 Task: Create a task  Add support for push notifications to the mobile app , assign it to team member softage.9@softage.net in the project TowardForge and update the status of the task to  On Track  , set the priority of the task to Low.
Action: Mouse moved to (59, 358)
Screenshot: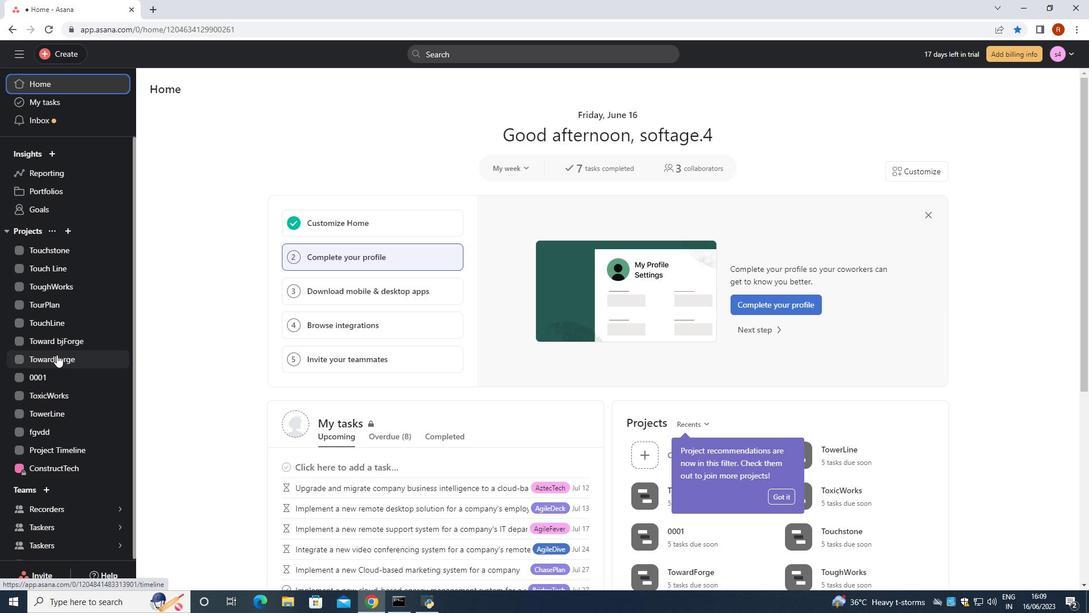 
Action: Mouse pressed left at (59, 358)
Screenshot: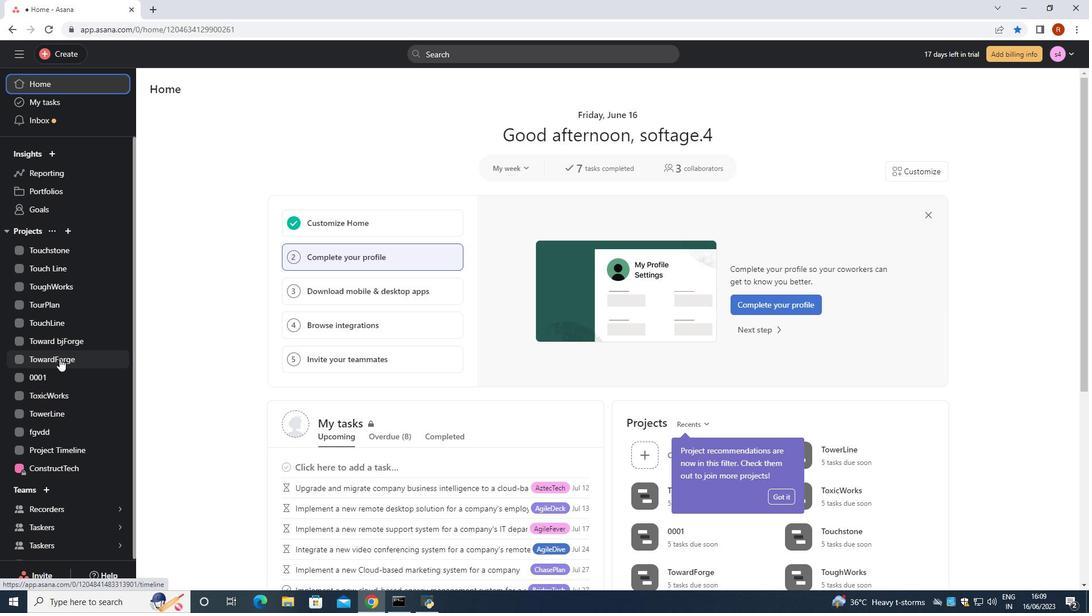 
Action: Mouse moved to (199, 114)
Screenshot: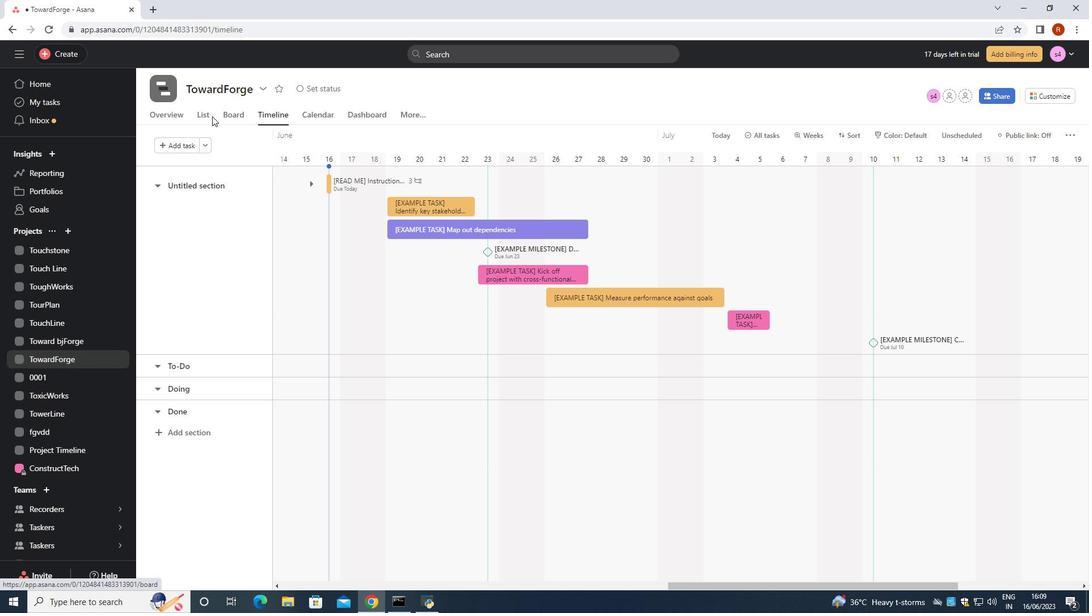 
Action: Mouse pressed left at (199, 114)
Screenshot: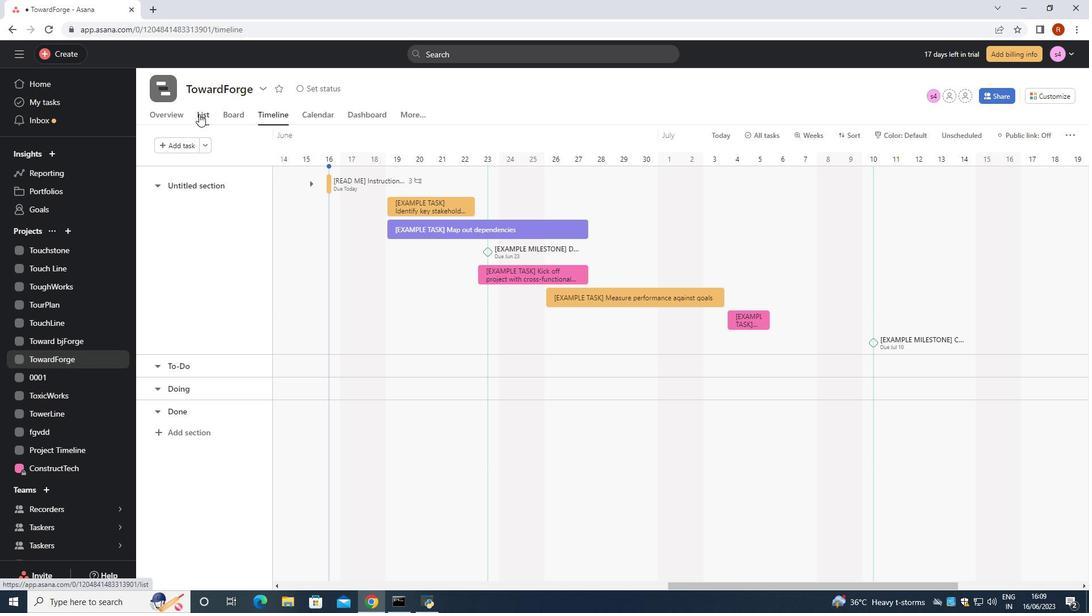 
Action: Mouse moved to (183, 139)
Screenshot: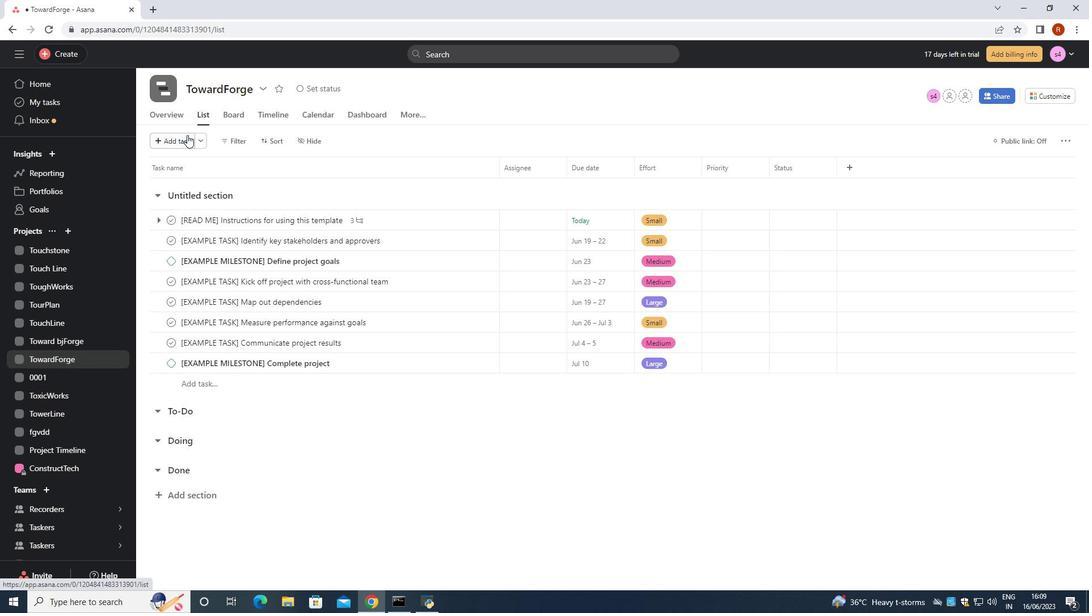 
Action: Mouse pressed left at (183, 139)
Screenshot: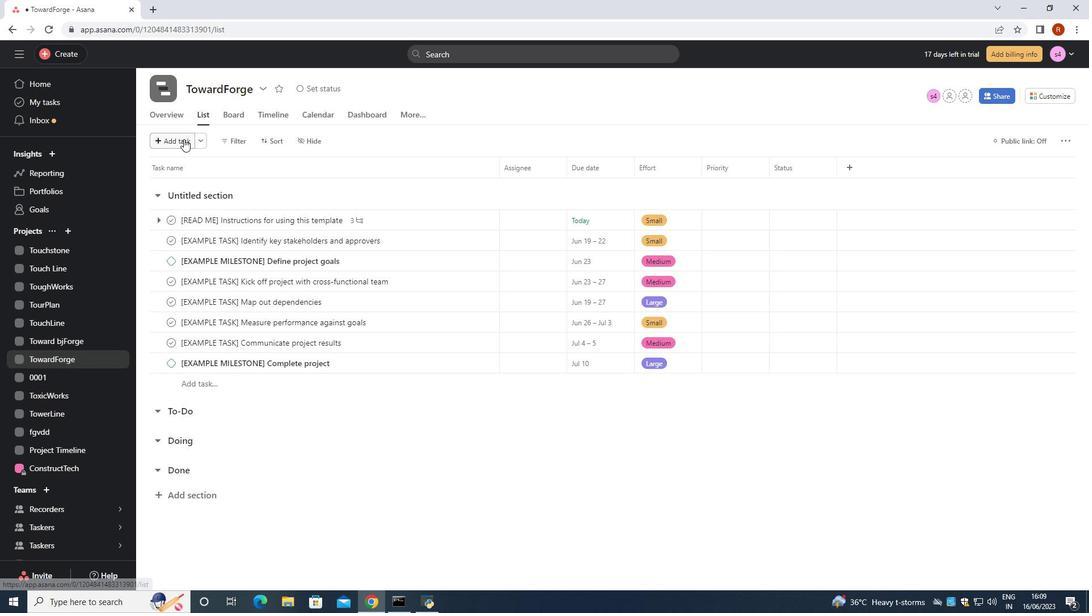 
Action: Mouse moved to (189, 150)
Screenshot: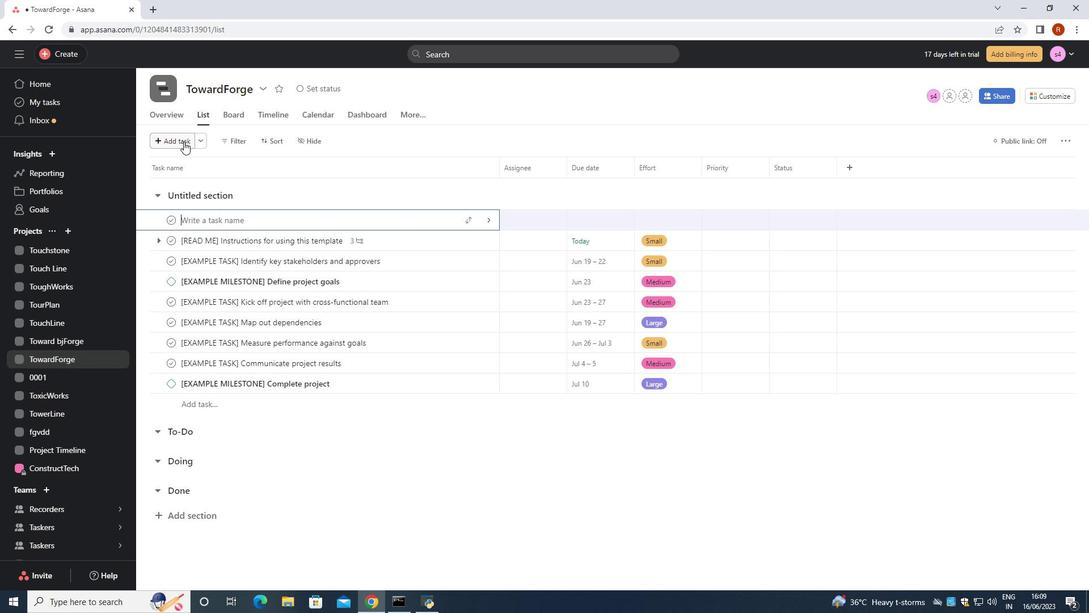 
Action: Key pressed <Key.shift><Key.shift><Key.shift><Key.shift><Key.shift><Key.shift><Key.shift><Key.shift><Key.shift>Push<Key.space>notification<Key.space>to<Key.space>the<Key.space>mobile<Key.space>app
Screenshot: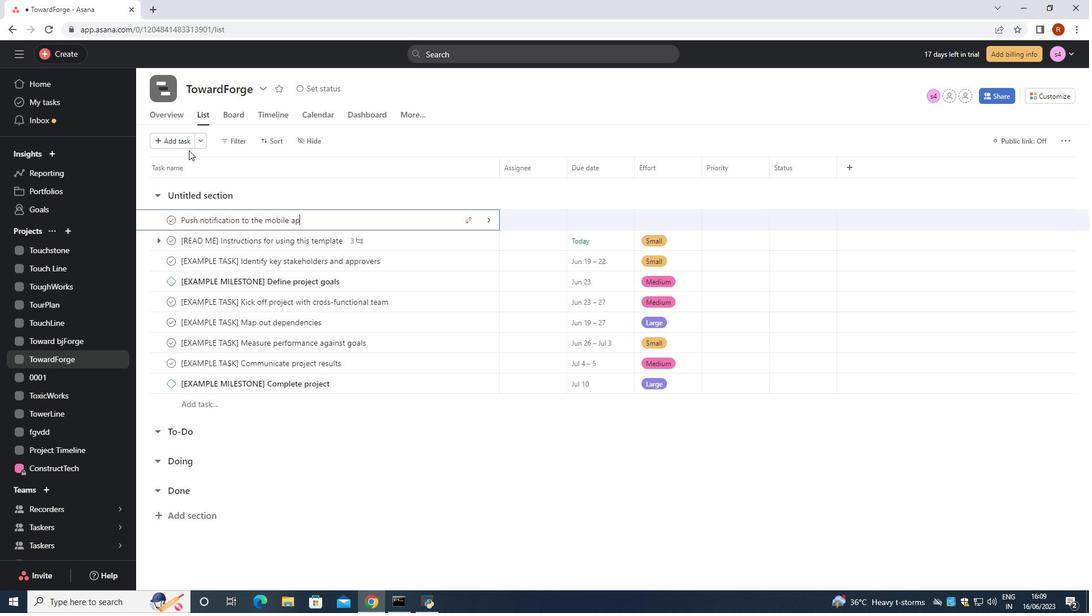 
Action: Mouse moved to (513, 217)
Screenshot: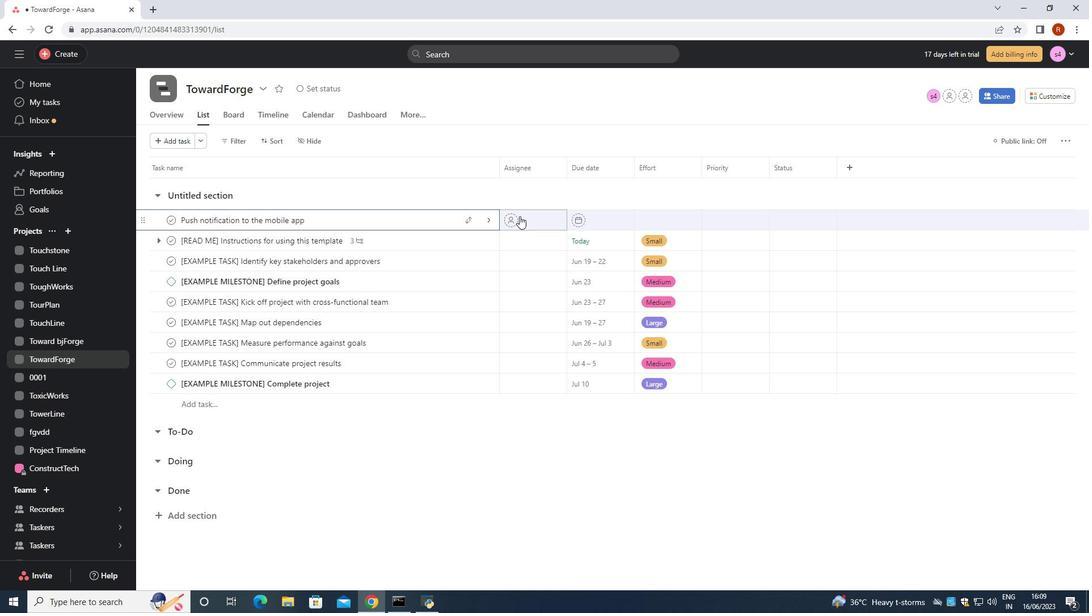 
Action: Mouse pressed left at (513, 217)
Screenshot: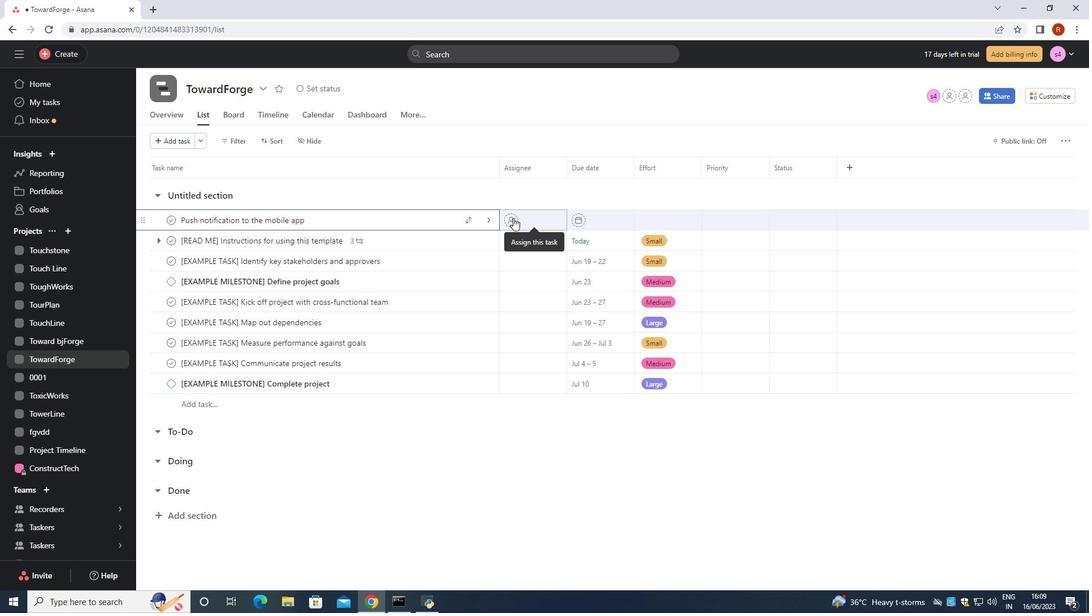 
Action: Mouse moved to (453, 171)
Screenshot: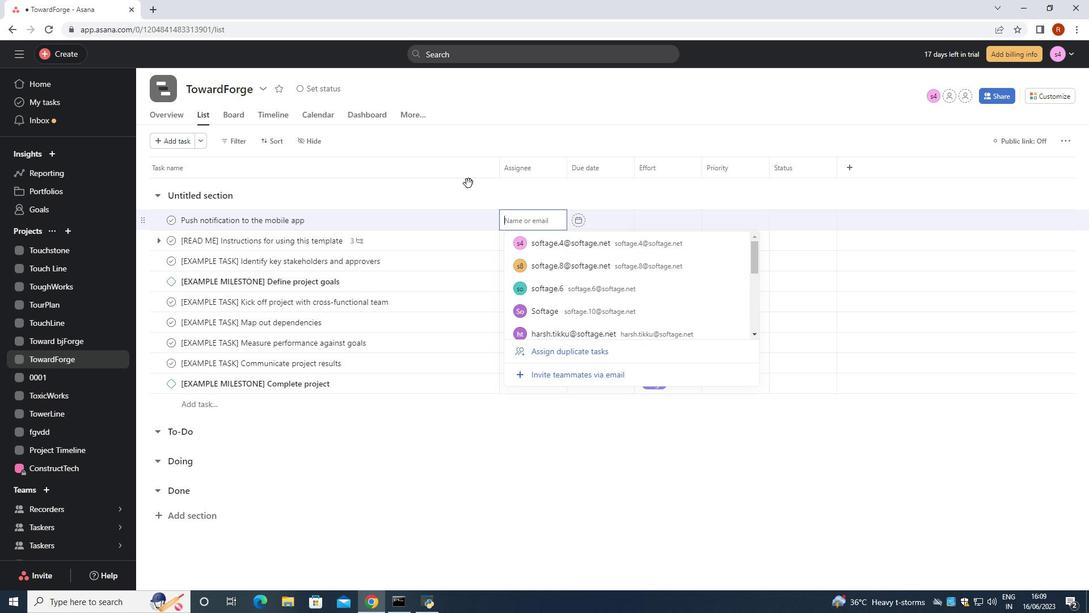 
Action: Key pressed softage.9
Screenshot: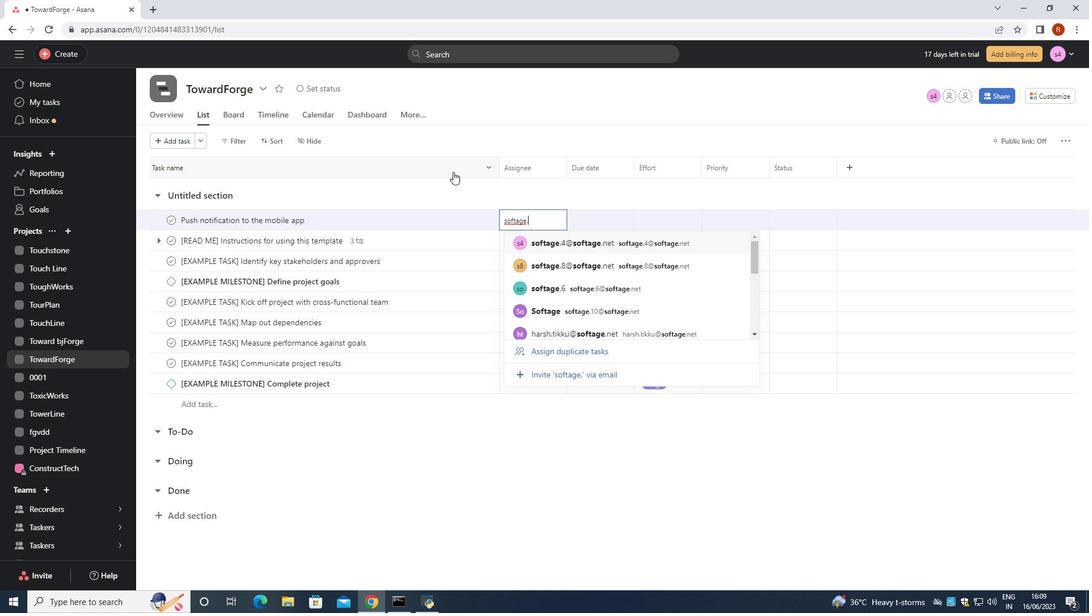 
Action: Mouse moved to (585, 241)
Screenshot: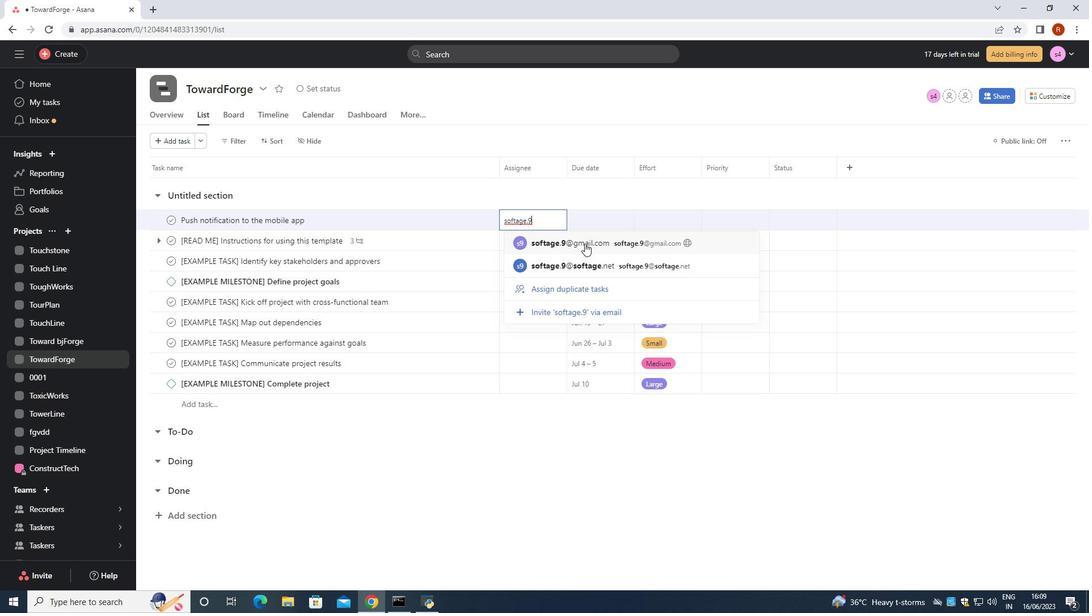 
Action: Mouse pressed left at (585, 241)
Screenshot: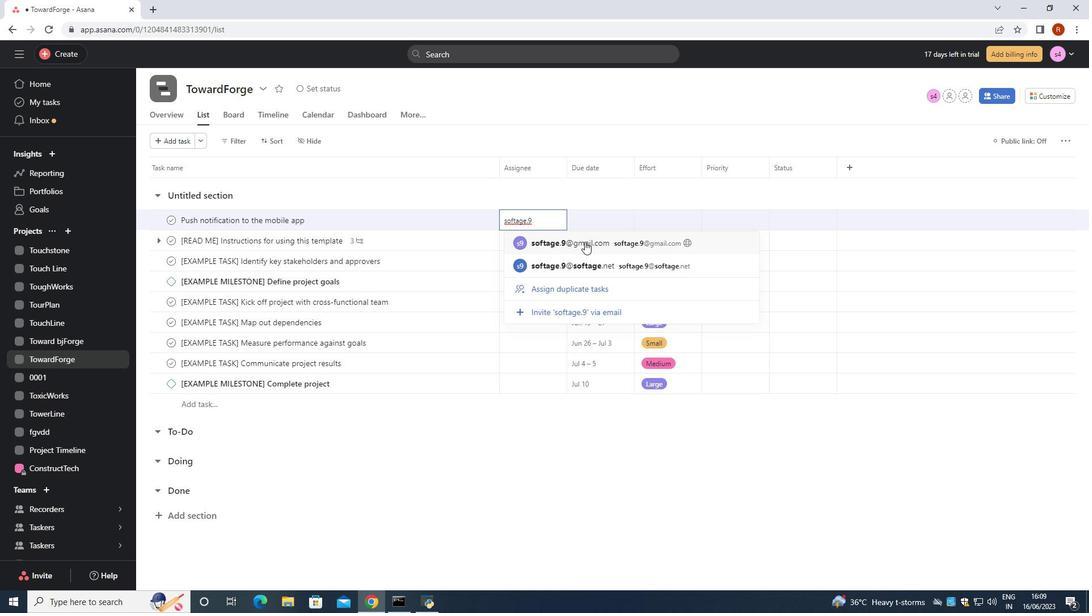 
Action: Mouse moved to (822, 223)
Screenshot: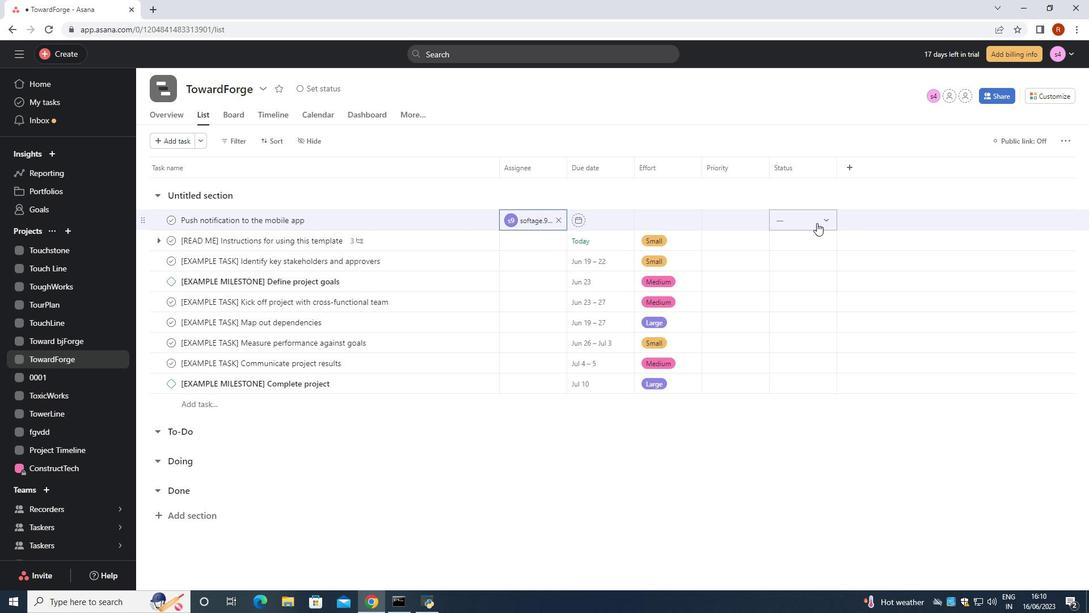 
Action: Mouse pressed left at (822, 223)
Screenshot: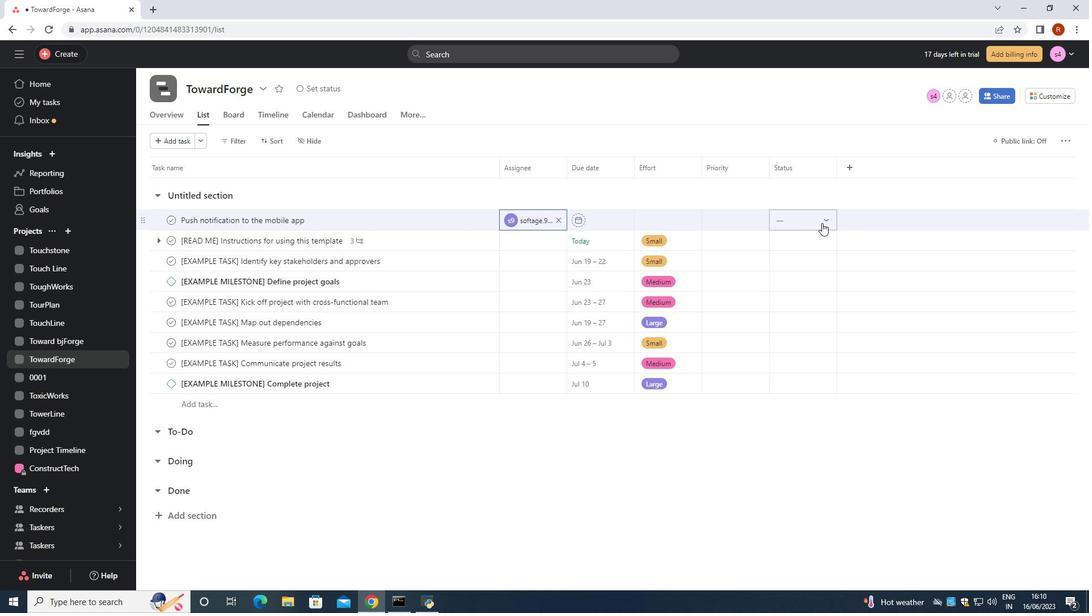 
Action: Mouse moved to (815, 255)
Screenshot: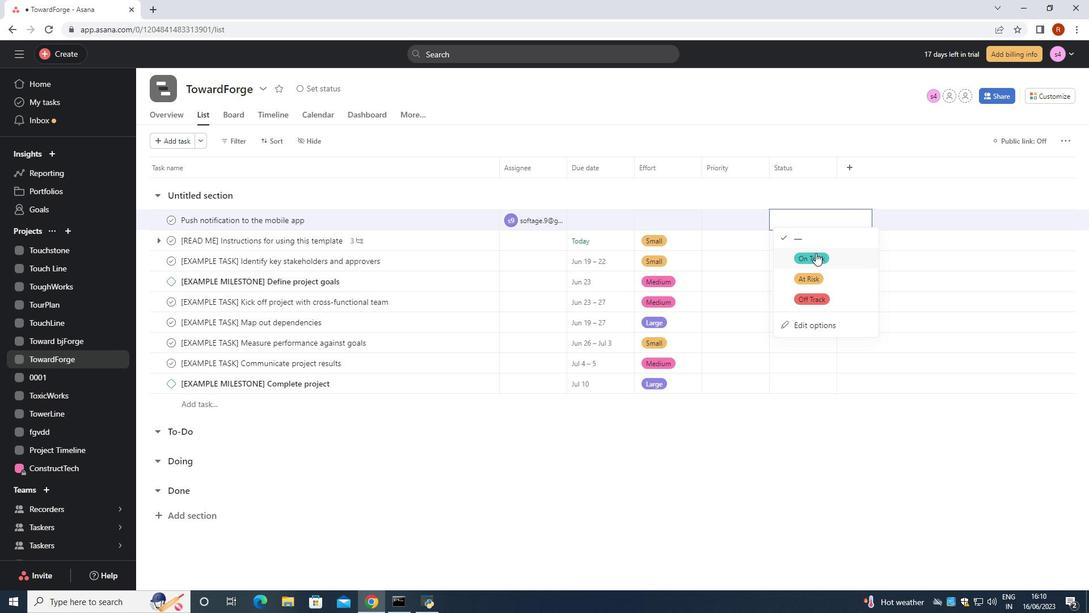 
Action: Mouse pressed left at (815, 255)
Screenshot: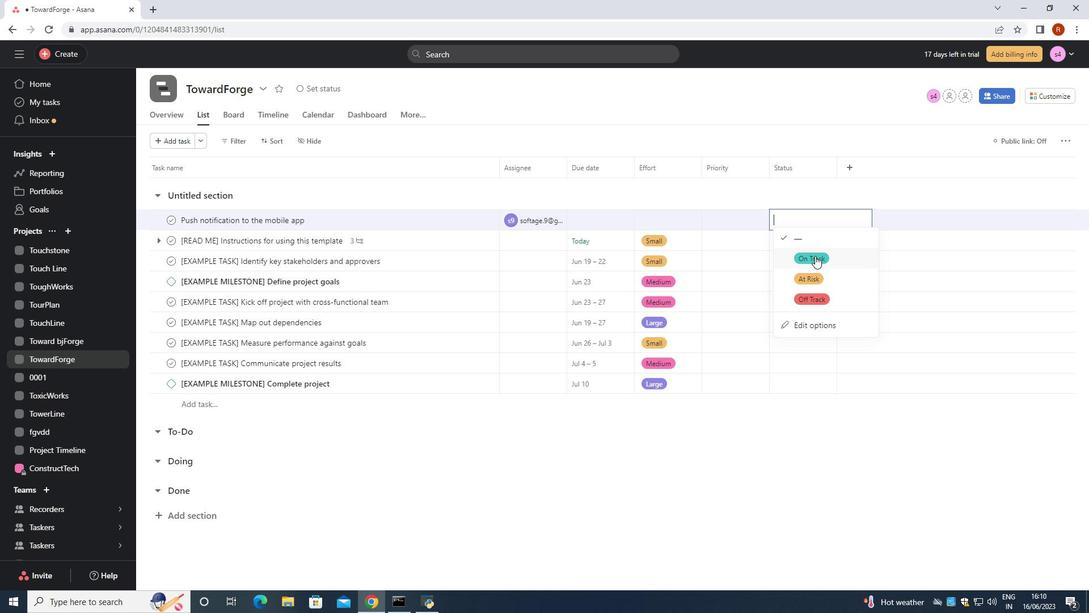 
Action: Mouse moved to (746, 219)
Screenshot: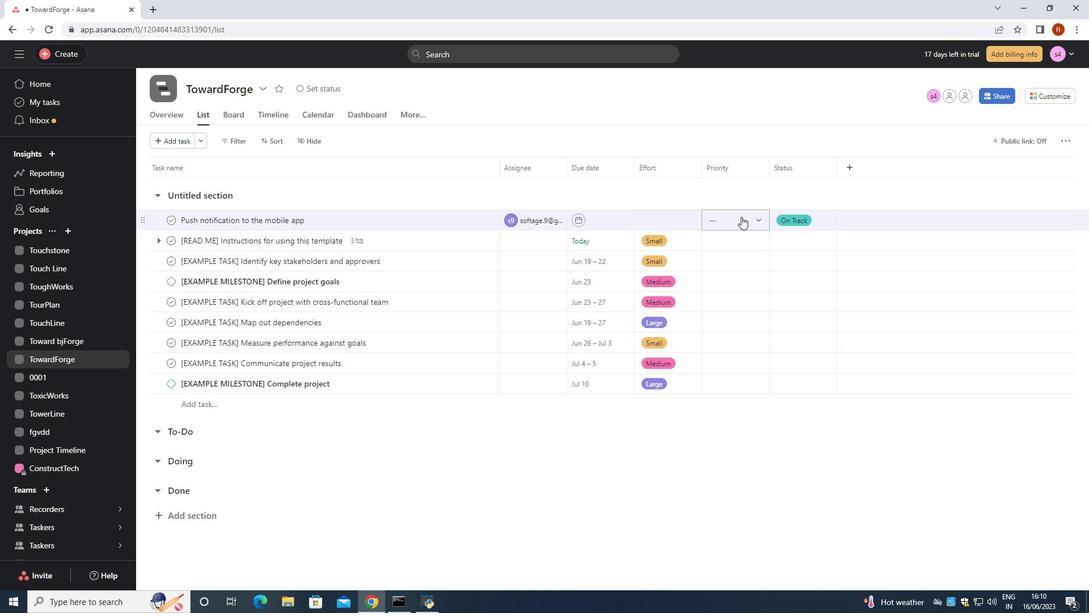 
Action: Mouse pressed left at (746, 219)
Screenshot: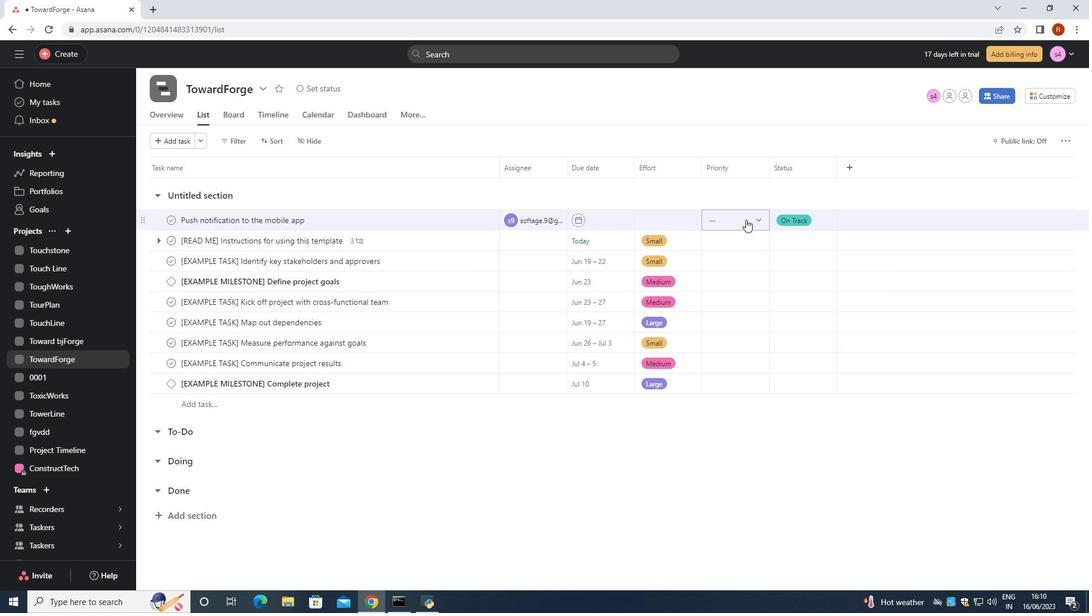 
Action: Mouse moved to (744, 296)
Screenshot: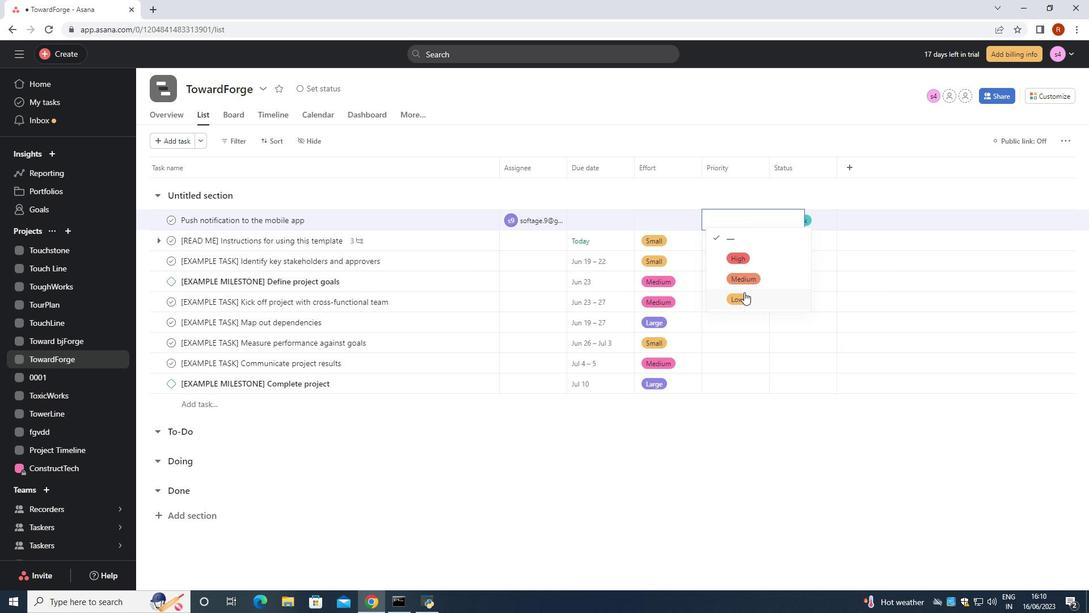 
Action: Mouse pressed left at (744, 296)
Screenshot: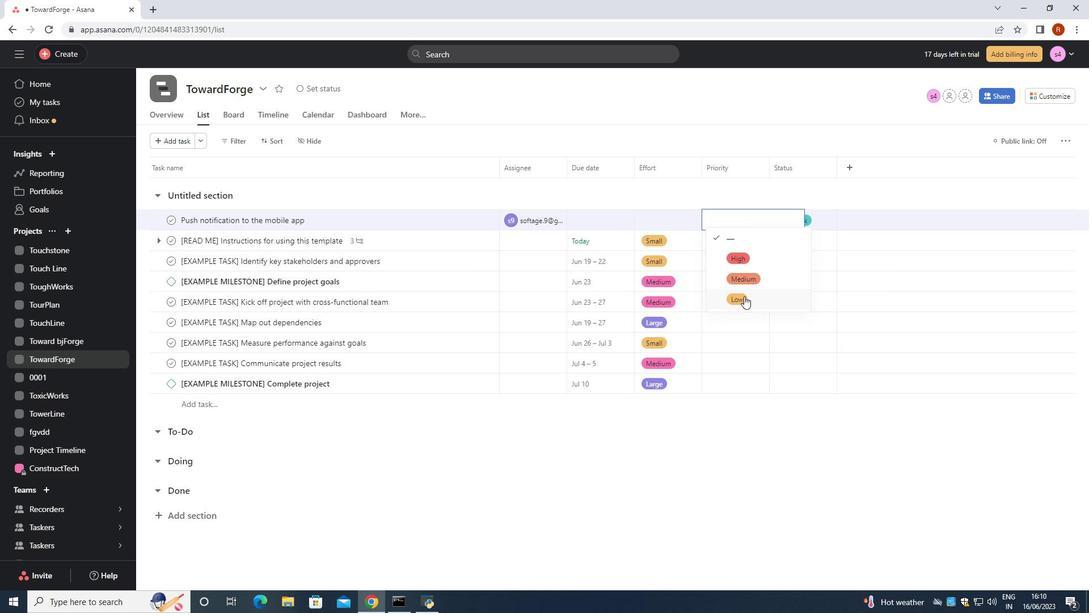 
Action: Mouse moved to (709, 265)
Screenshot: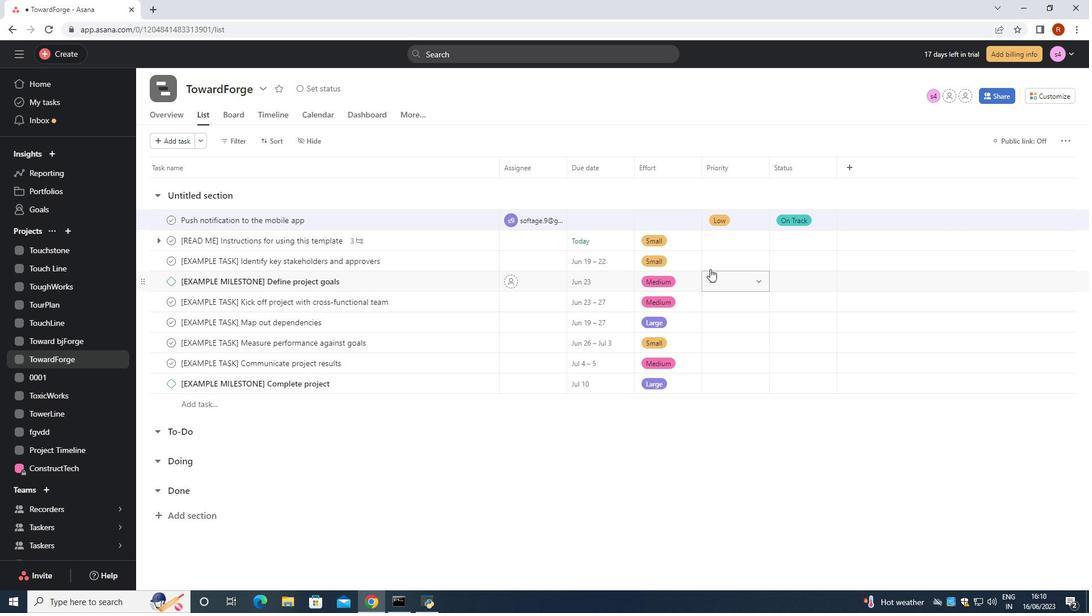 
